 Task: Use the formula "ENCODEURL" in spreadsheet "Project protfolio".
Action: Mouse moved to (630, 86)
Screenshot: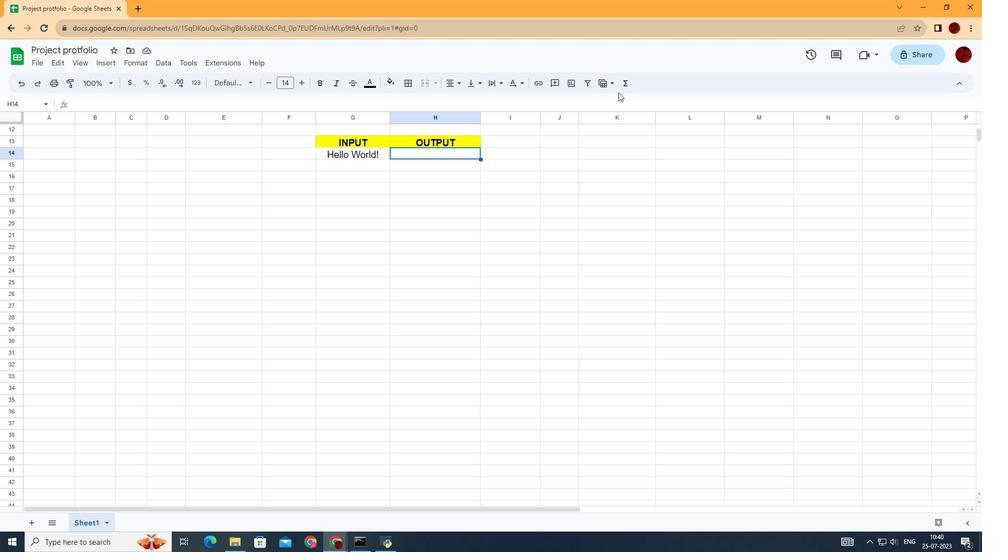 
Action: Mouse pressed left at (630, 86)
Screenshot: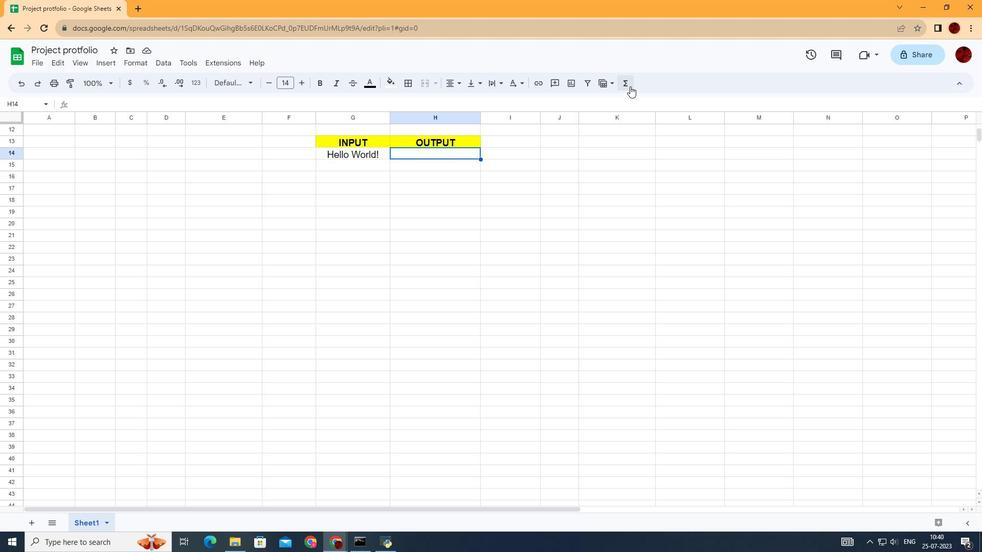 
Action: Mouse moved to (789, 176)
Screenshot: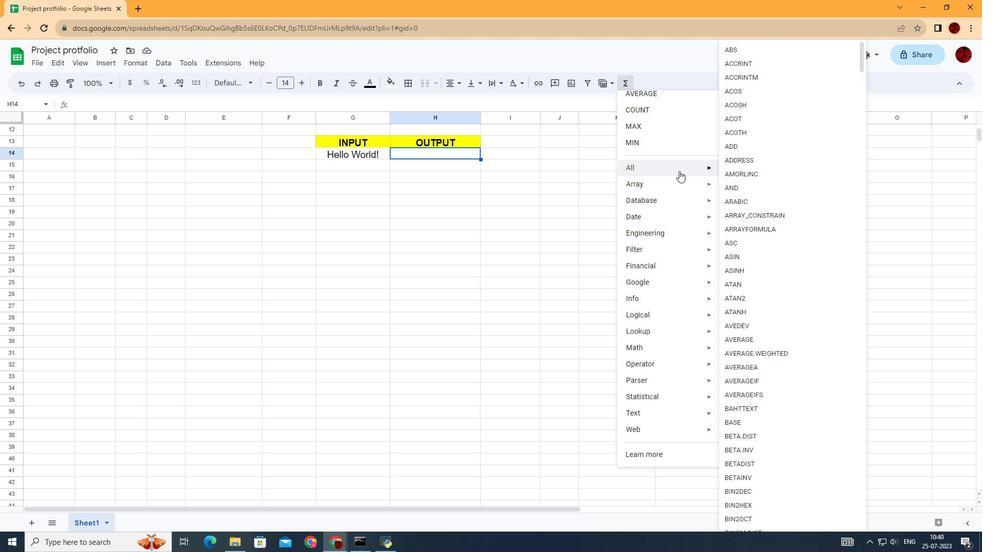 
Action: Mouse scrolled (789, 176) with delta (0, 0)
Screenshot: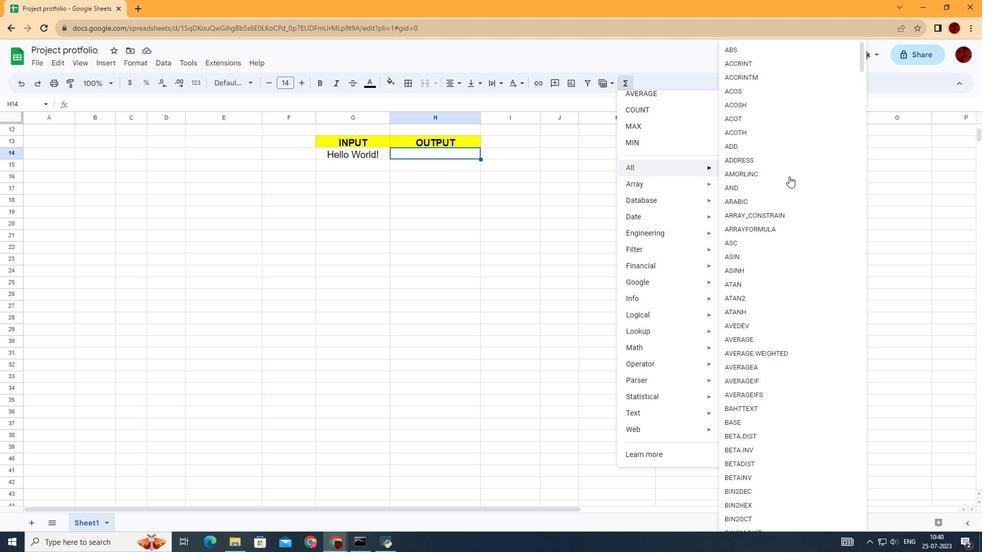
Action: Mouse scrolled (789, 176) with delta (0, 0)
Screenshot: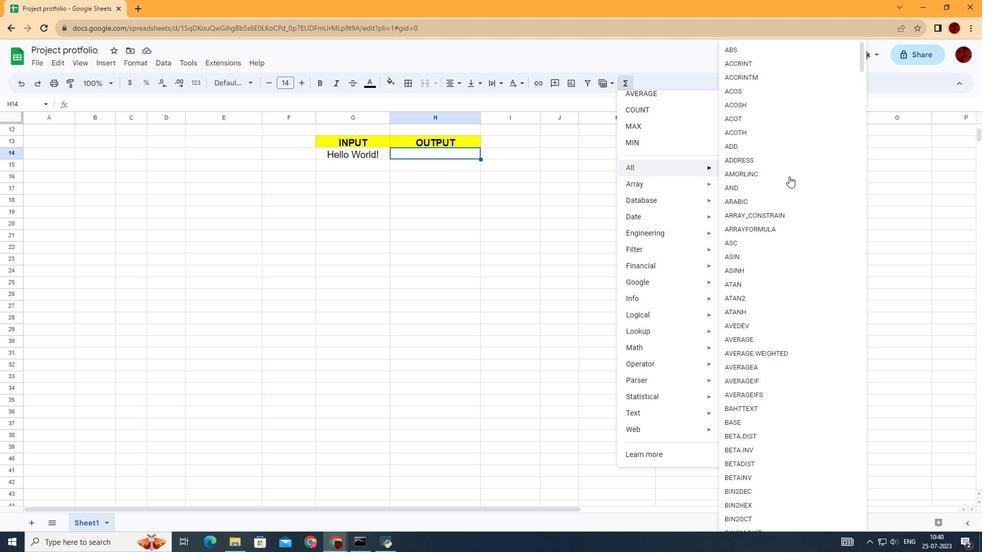 
Action: Mouse scrolled (789, 176) with delta (0, 0)
Screenshot: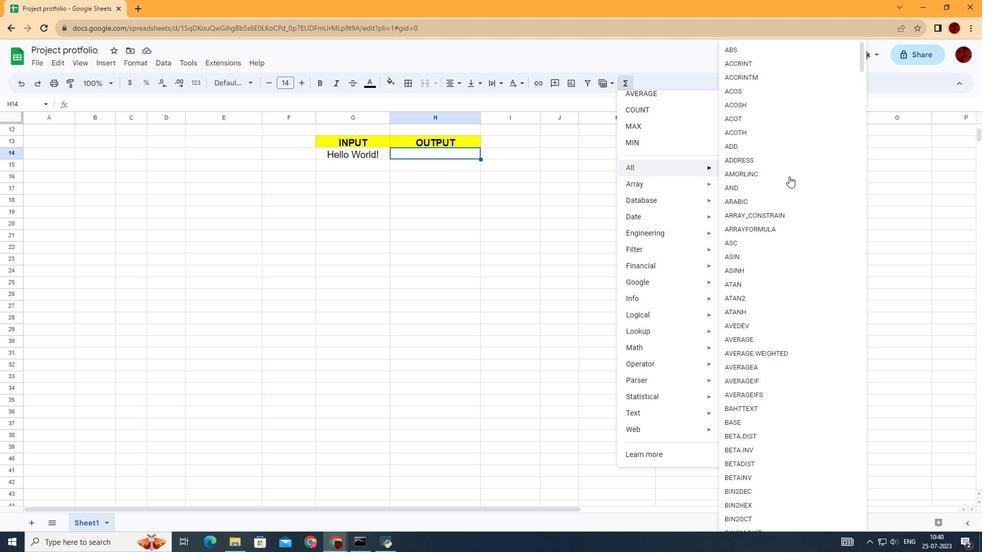 
Action: Mouse scrolled (789, 176) with delta (0, 0)
Screenshot: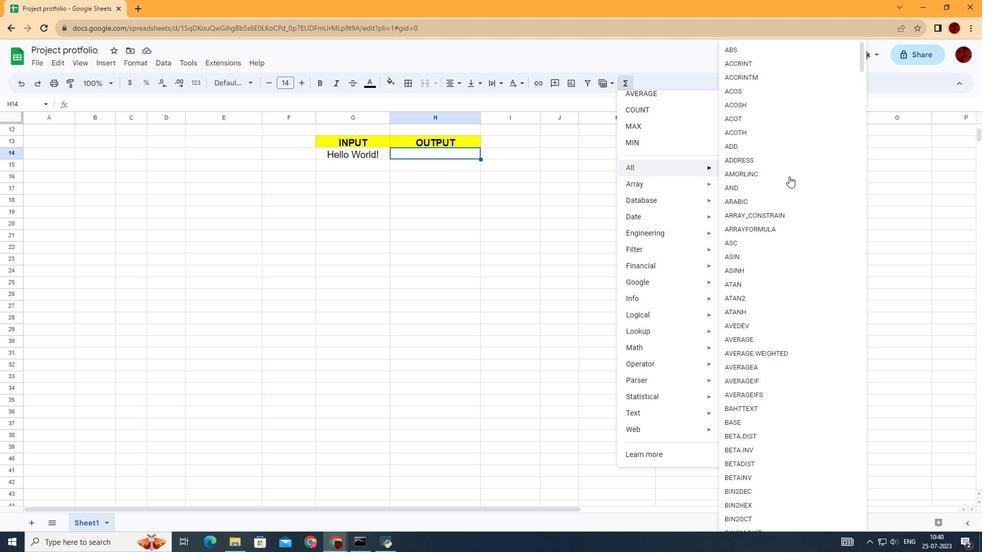 
Action: Mouse scrolled (789, 176) with delta (0, 0)
Screenshot: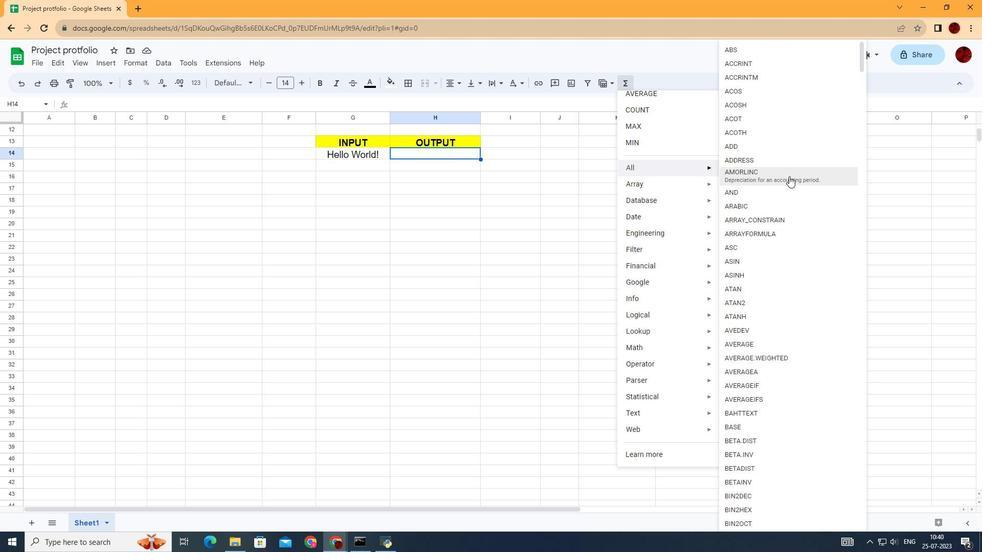 
Action: Mouse scrolled (789, 176) with delta (0, 0)
Screenshot: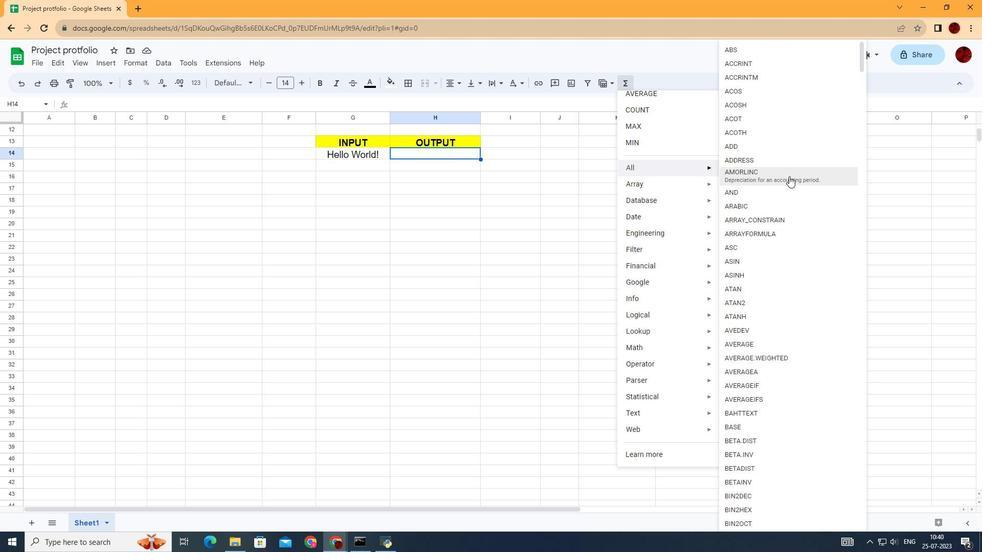 
Action: Mouse scrolled (789, 176) with delta (0, 0)
Screenshot: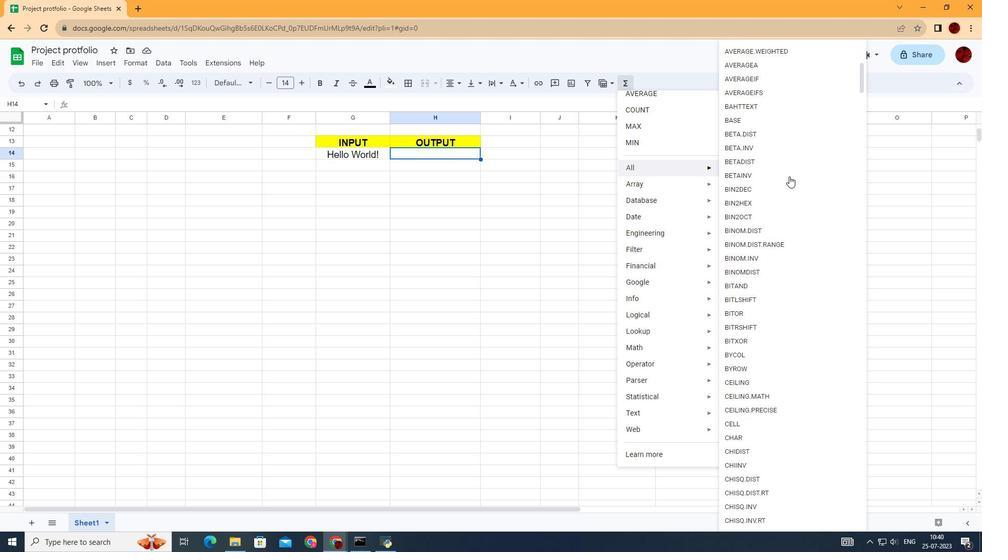 
Action: Mouse scrolled (789, 176) with delta (0, 0)
Screenshot: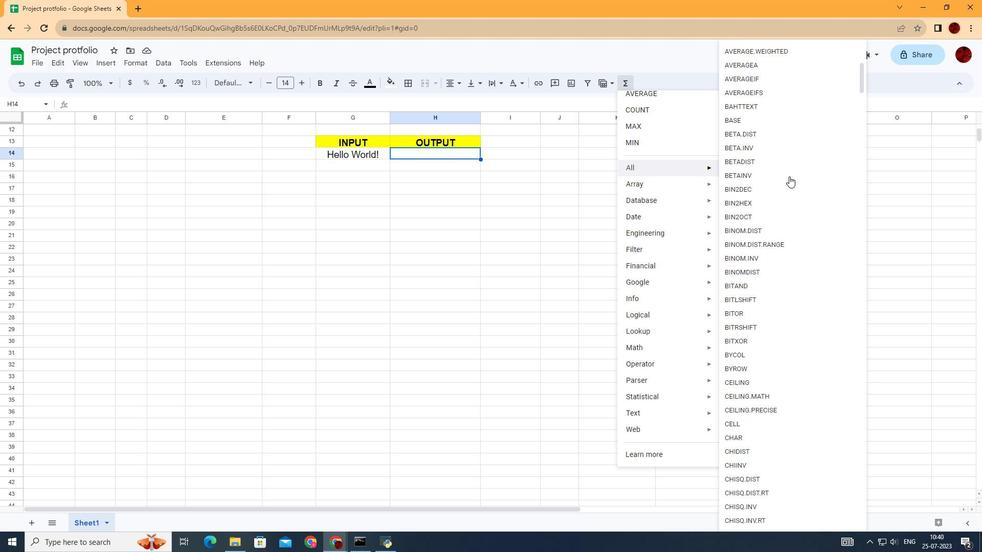 
Action: Mouse scrolled (789, 176) with delta (0, 0)
Screenshot: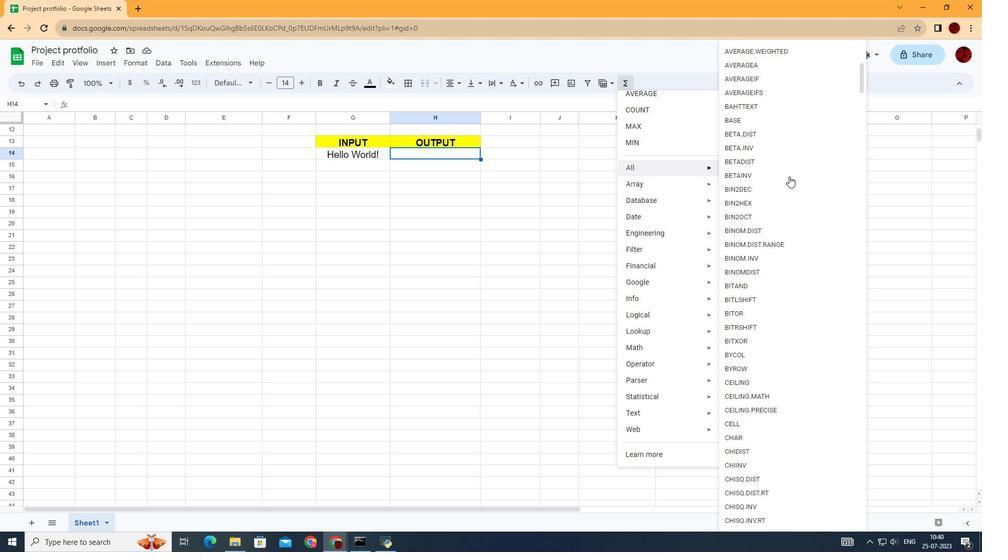 
Action: Mouse scrolled (789, 176) with delta (0, 0)
Screenshot: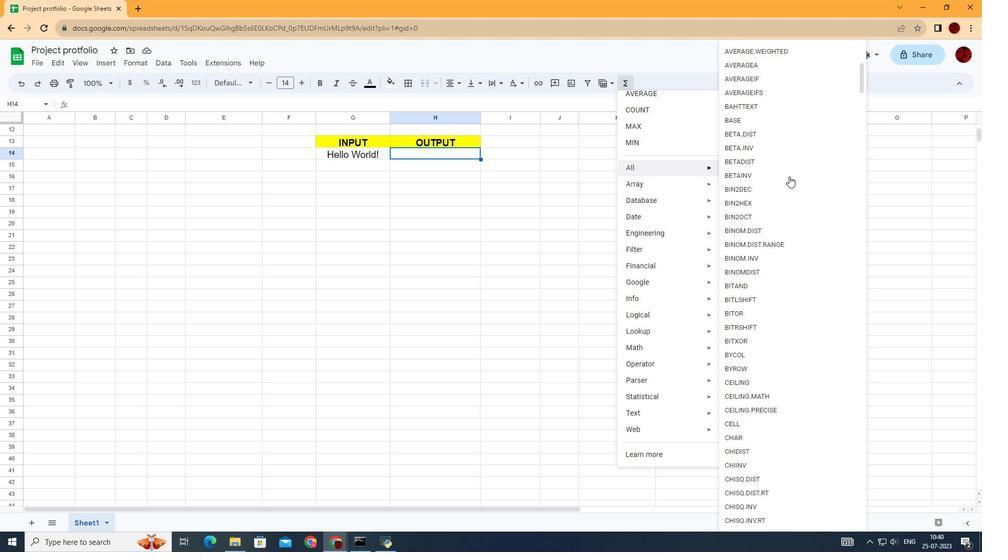 
Action: Mouse scrolled (789, 176) with delta (0, 0)
Screenshot: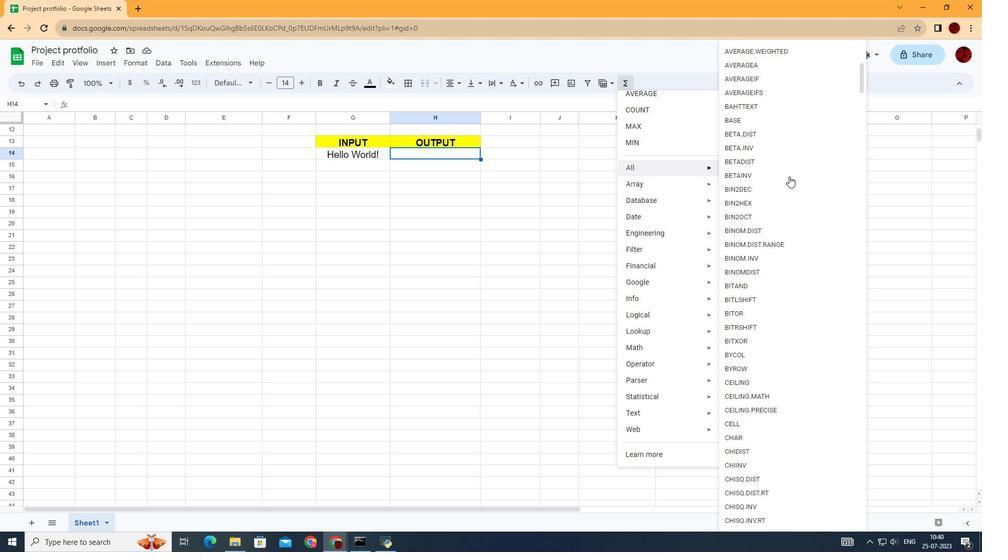 
Action: Mouse scrolled (789, 176) with delta (0, 0)
Screenshot: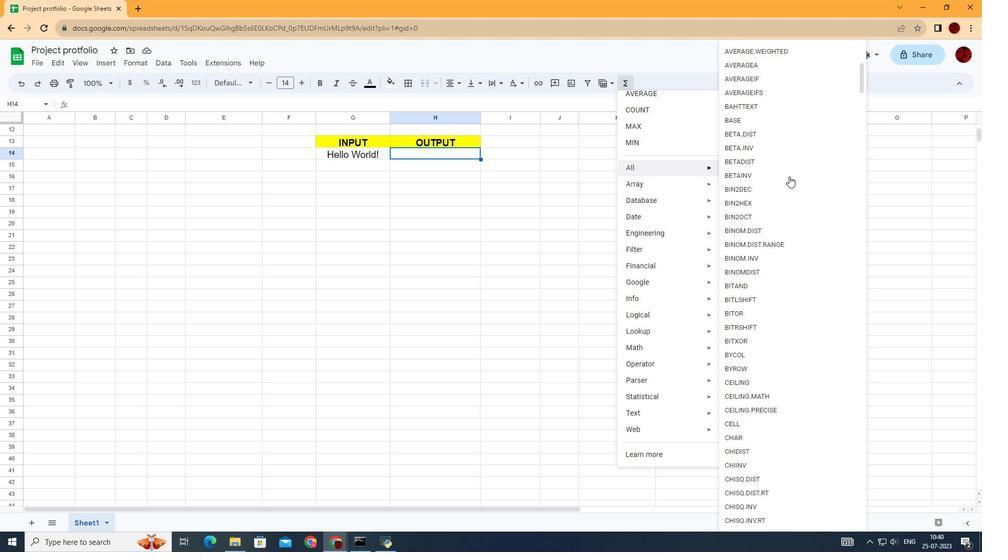 
Action: Mouse scrolled (789, 176) with delta (0, 0)
Screenshot: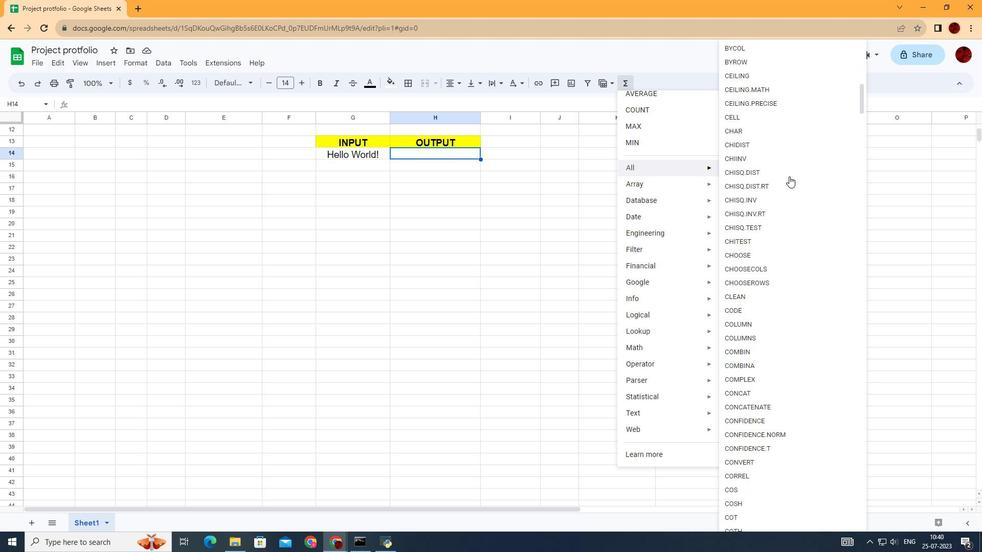 
Action: Mouse scrolled (789, 176) with delta (0, 0)
Screenshot: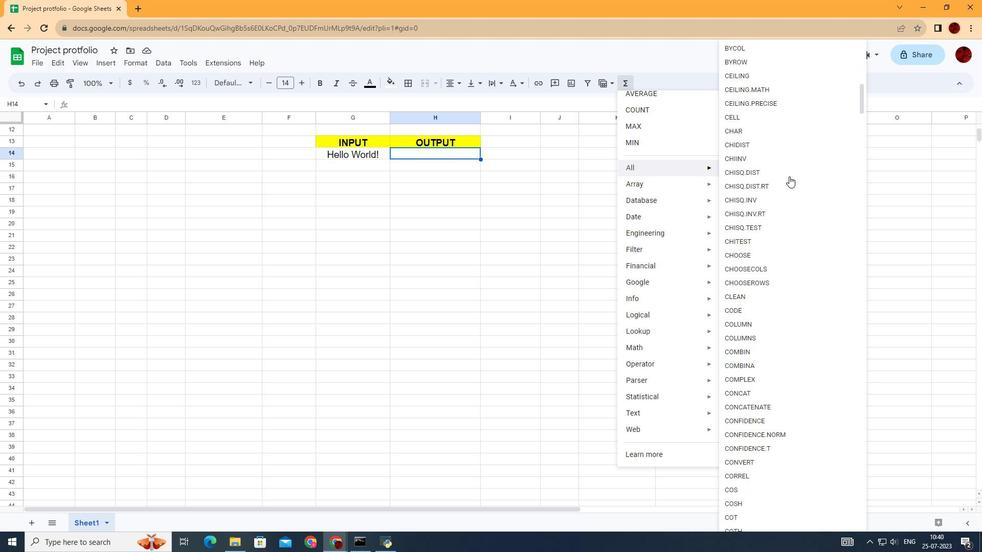 
Action: Mouse scrolled (789, 176) with delta (0, 0)
Screenshot: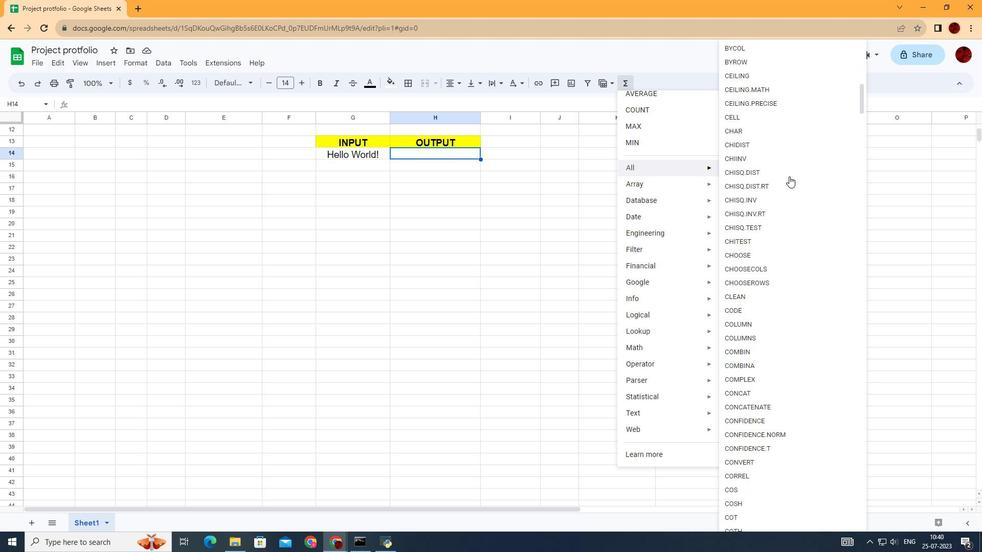 
Action: Mouse scrolled (789, 176) with delta (0, 0)
Screenshot: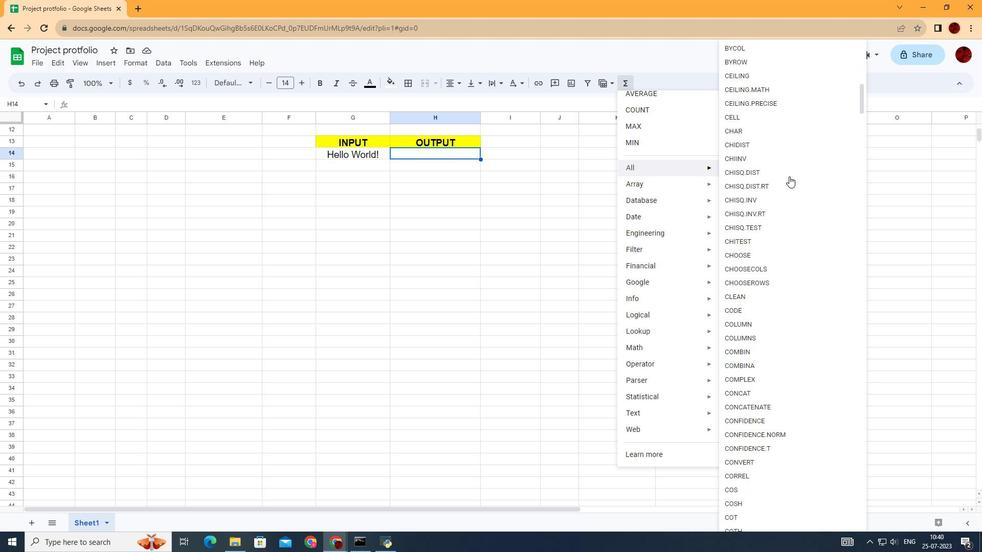 
Action: Mouse scrolled (789, 176) with delta (0, 0)
Screenshot: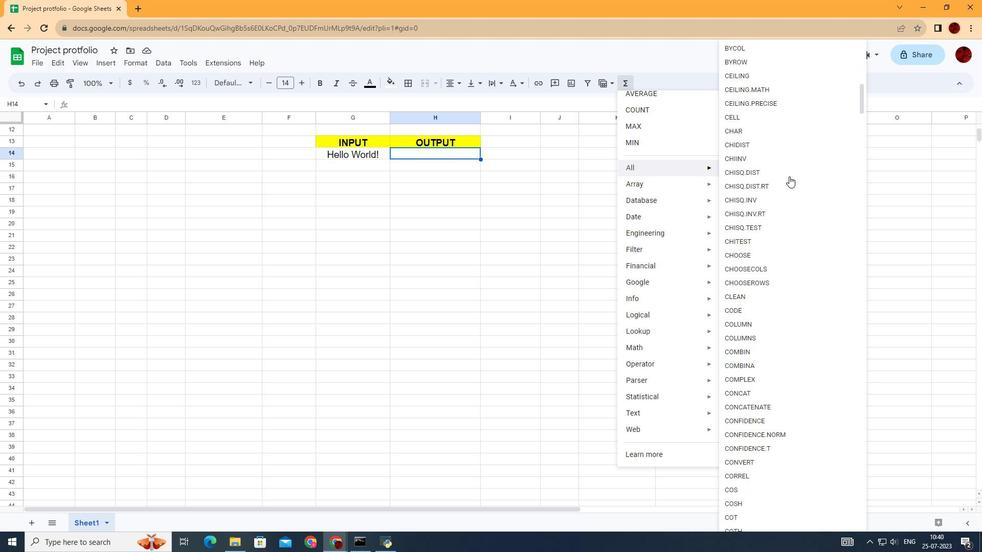 
Action: Mouse scrolled (789, 176) with delta (0, 0)
Screenshot: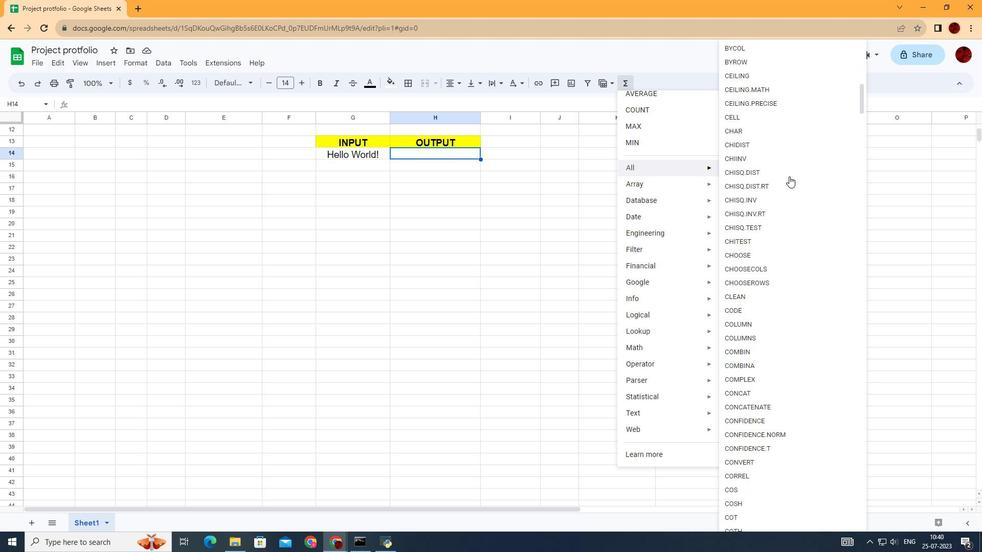 
Action: Mouse scrolled (789, 176) with delta (0, 0)
Screenshot: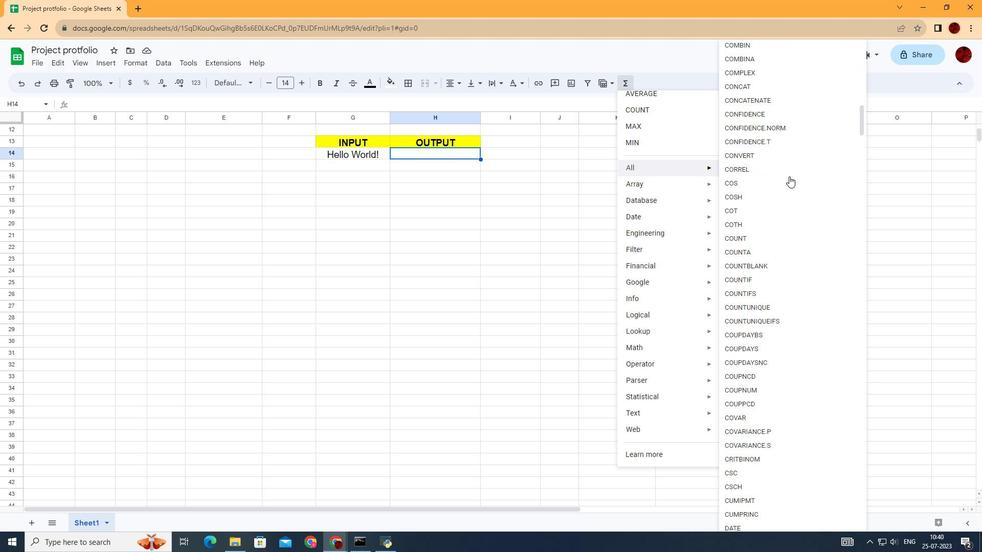 
Action: Mouse scrolled (789, 176) with delta (0, 0)
Screenshot: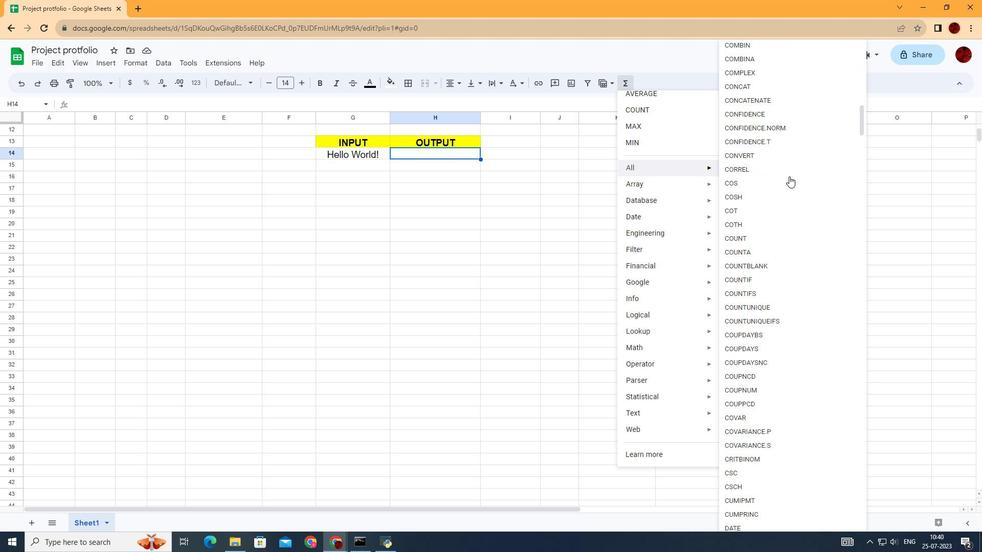 
Action: Mouse scrolled (789, 176) with delta (0, 0)
Screenshot: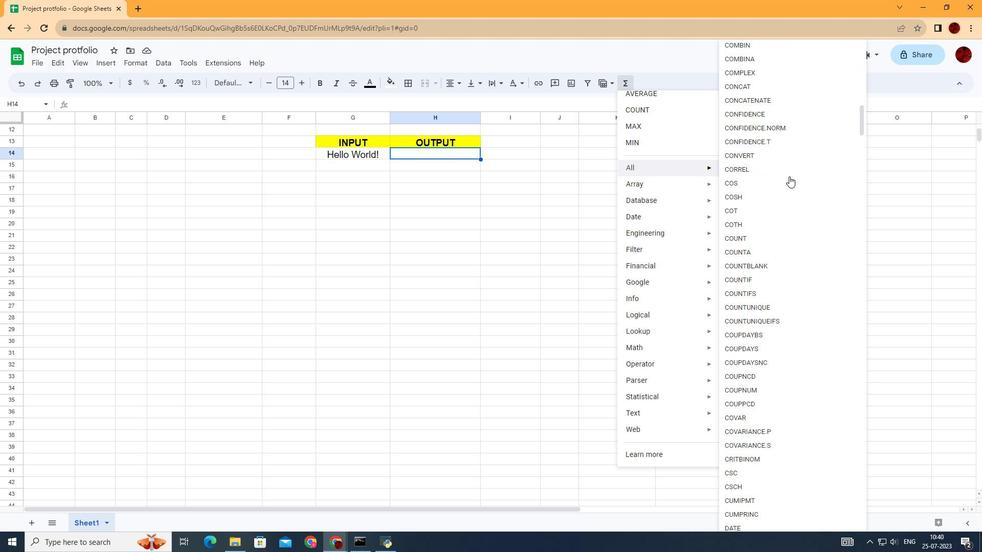 
Action: Mouse scrolled (789, 176) with delta (0, 0)
Screenshot: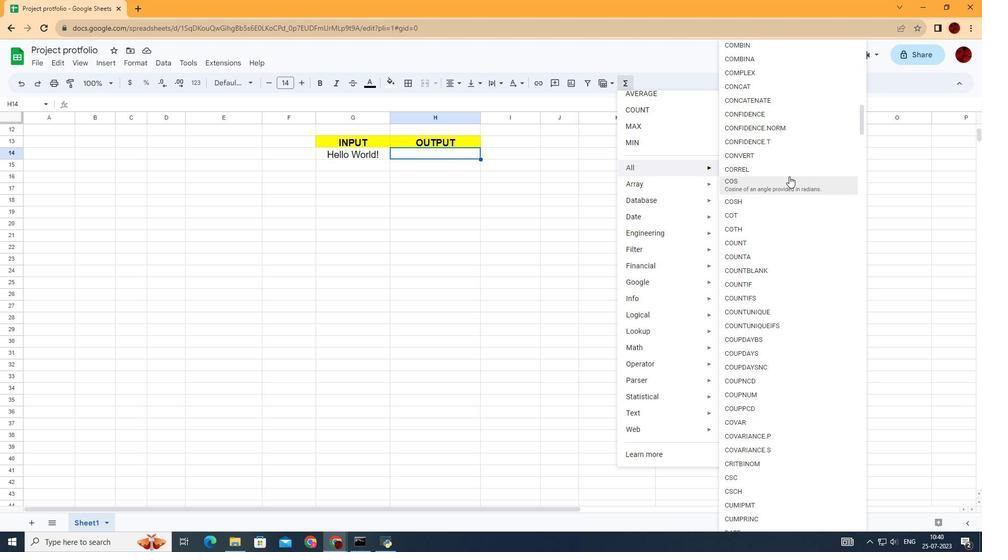 
Action: Mouse scrolled (789, 176) with delta (0, 0)
Screenshot: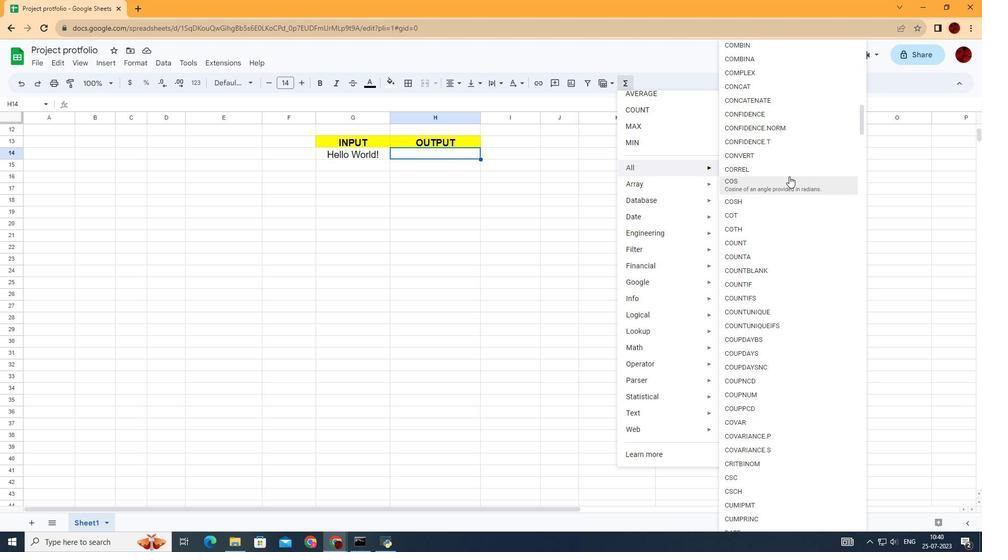 
Action: Mouse scrolled (789, 176) with delta (0, 0)
Screenshot: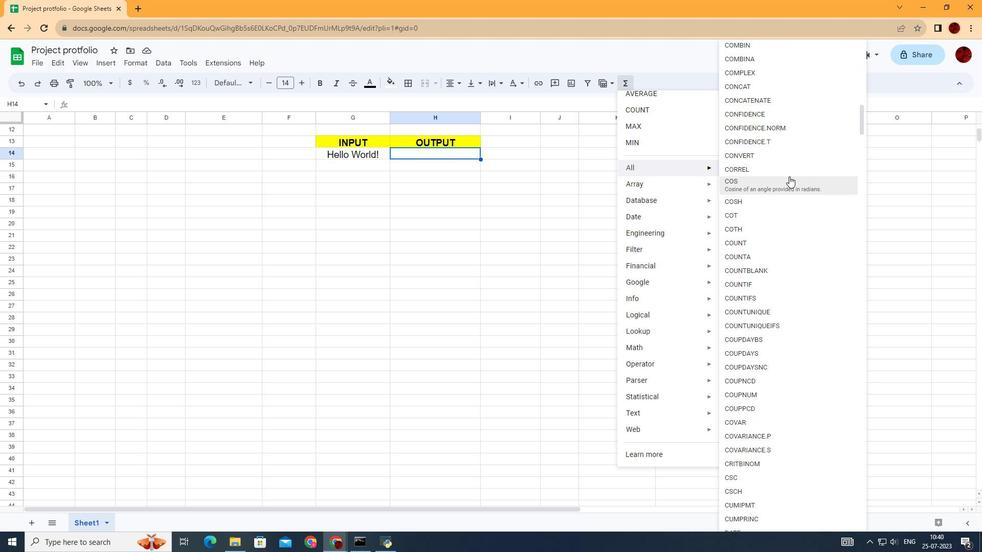 
Action: Mouse scrolled (789, 176) with delta (0, 0)
Screenshot: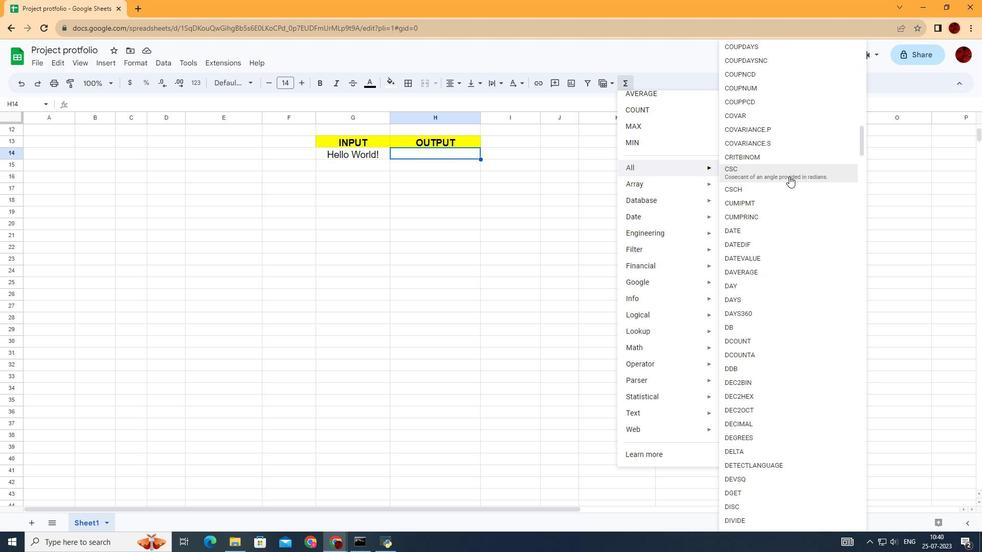 
Action: Mouse scrolled (789, 176) with delta (0, 0)
Screenshot: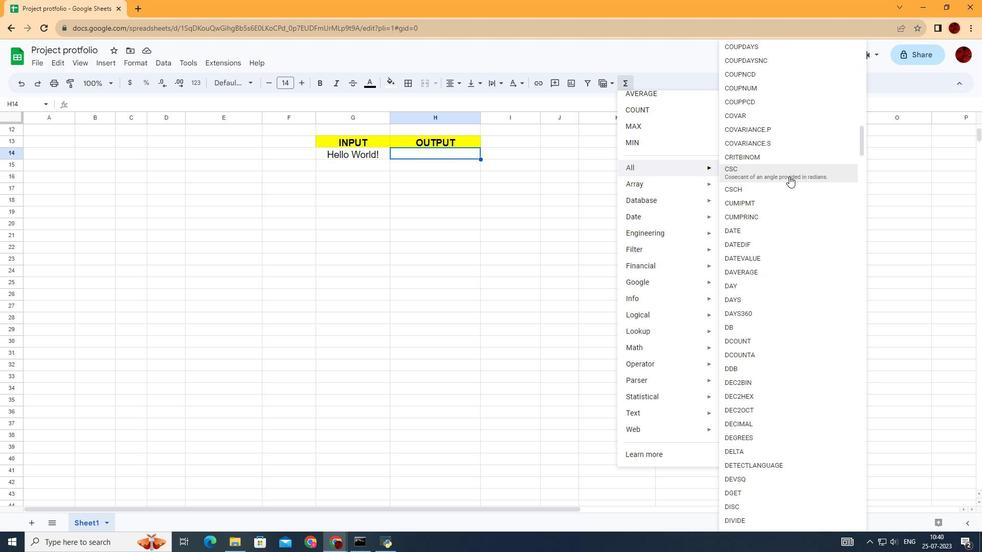 
Action: Mouse scrolled (789, 176) with delta (0, 0)
Screenshot: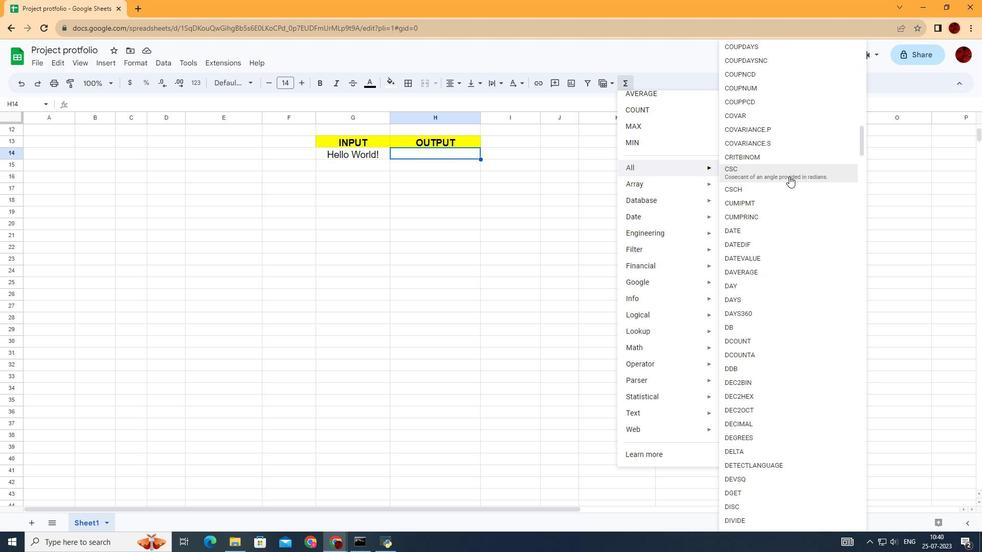 
Action: Mouse scrolled (789, 176) with delta (0, 0)
Screenshot: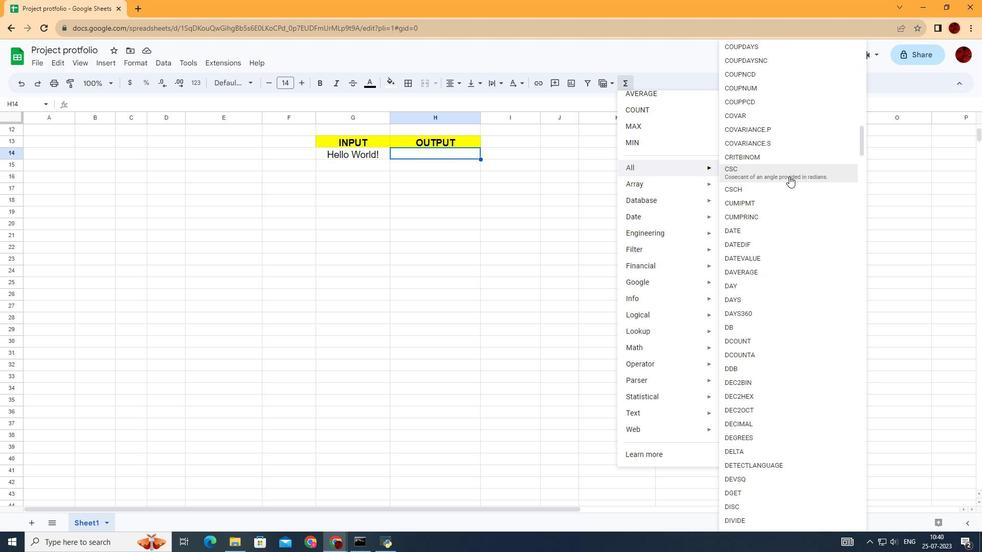 
Action: Mouse scrolled (789, 176) with delta (0, 0)
Screenshot: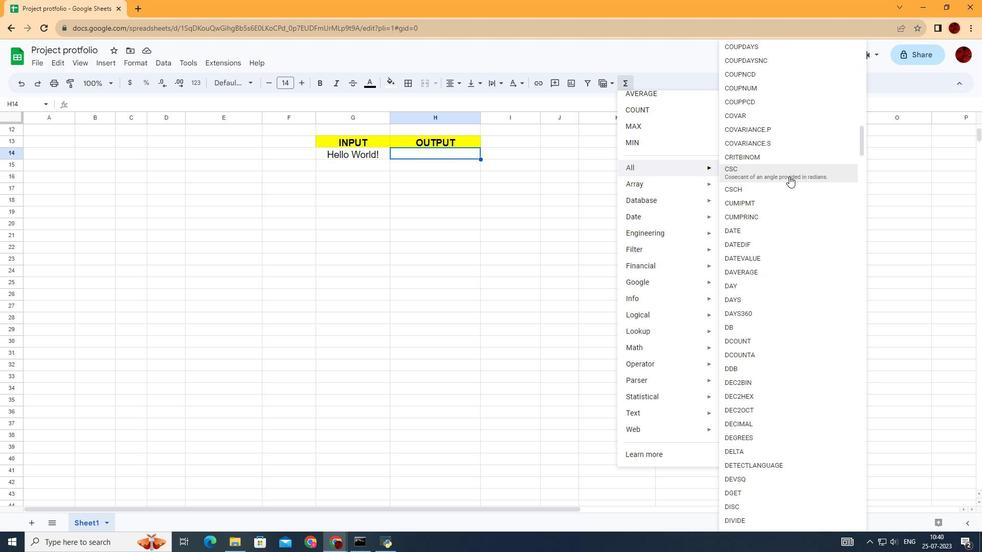 
Action: Mouse scrolled (789, 176) with delta (0, 0)
Screenshot: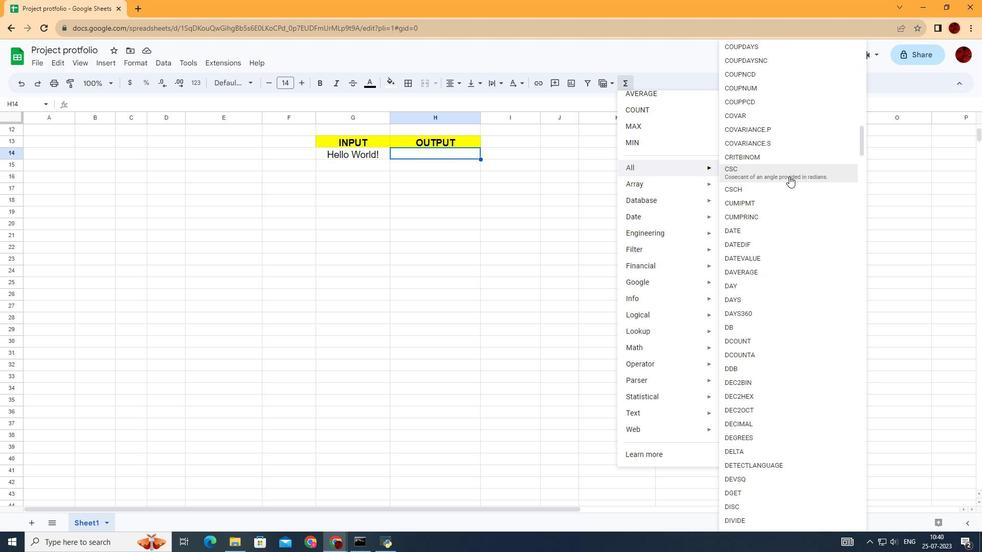 
Action: Mouse moved to (747, 423)
Screenshot: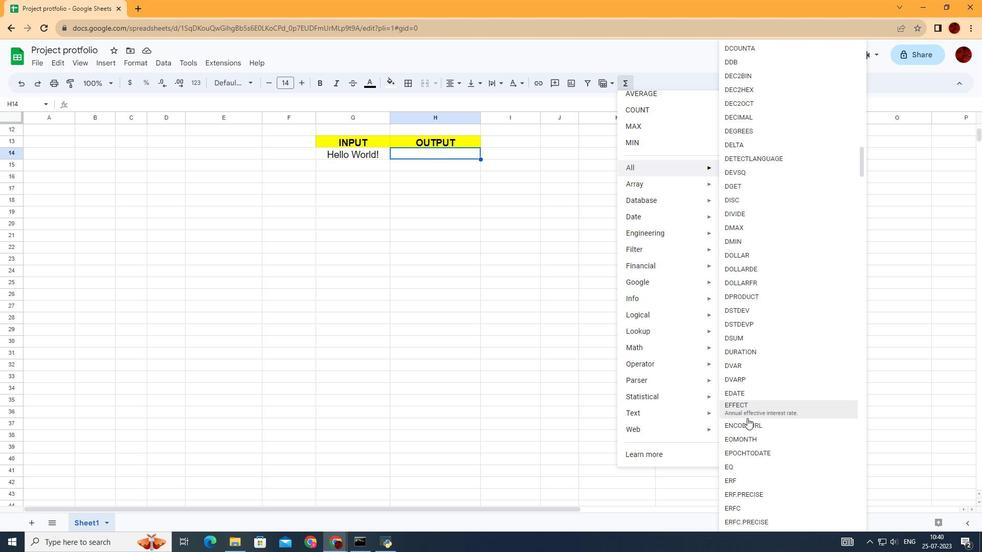 
Action: Mouse pressed left at (747, 423)
Screenshot: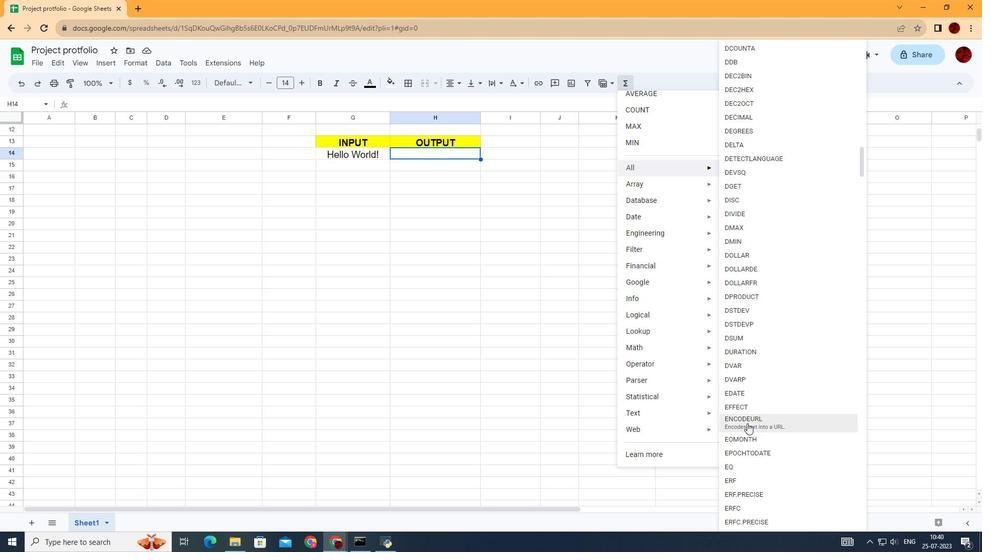 
Action: Mouse moved to (357, 155)
Screenshot: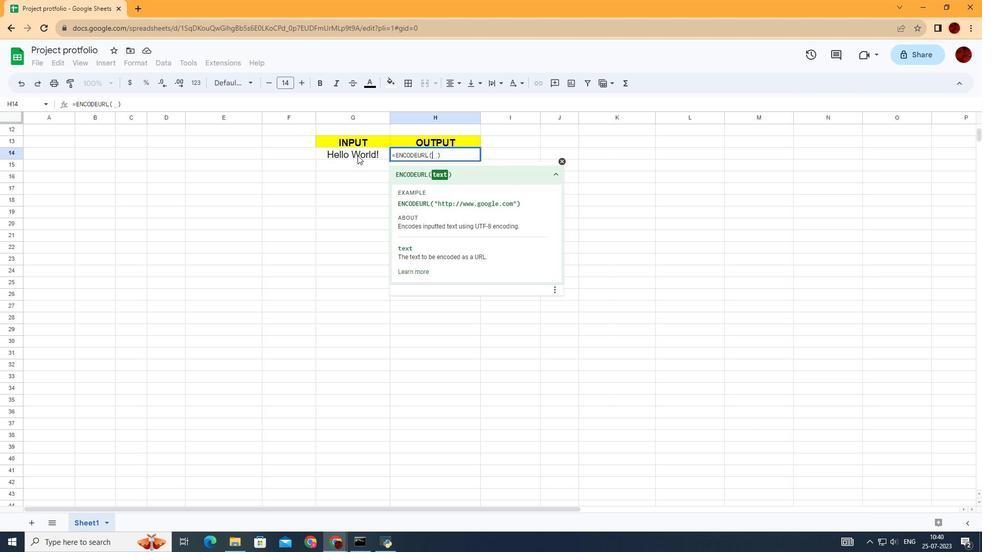 
Action: Mouse pressed left at (357, 155)
Screenshot: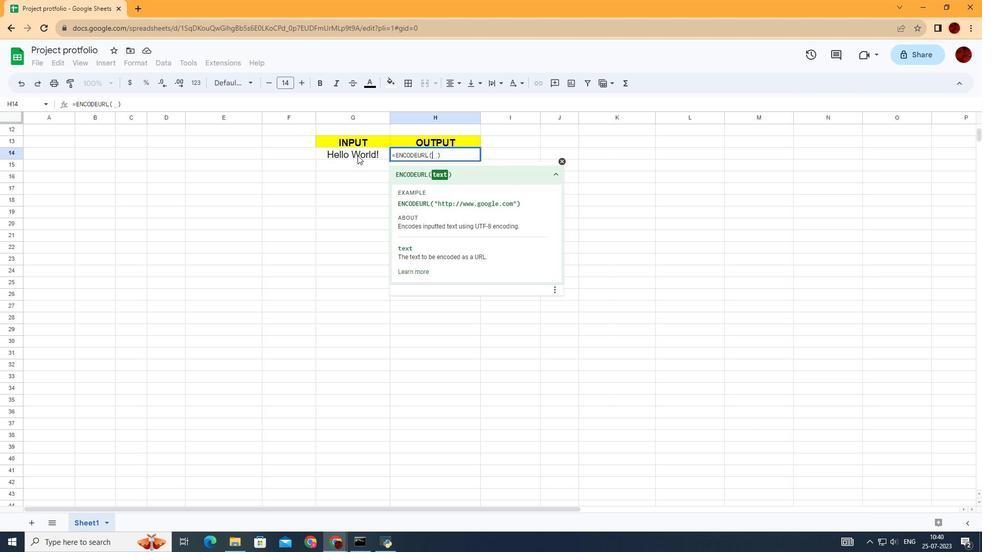 
Action: Key pressed <Key.enter>
Screenshot: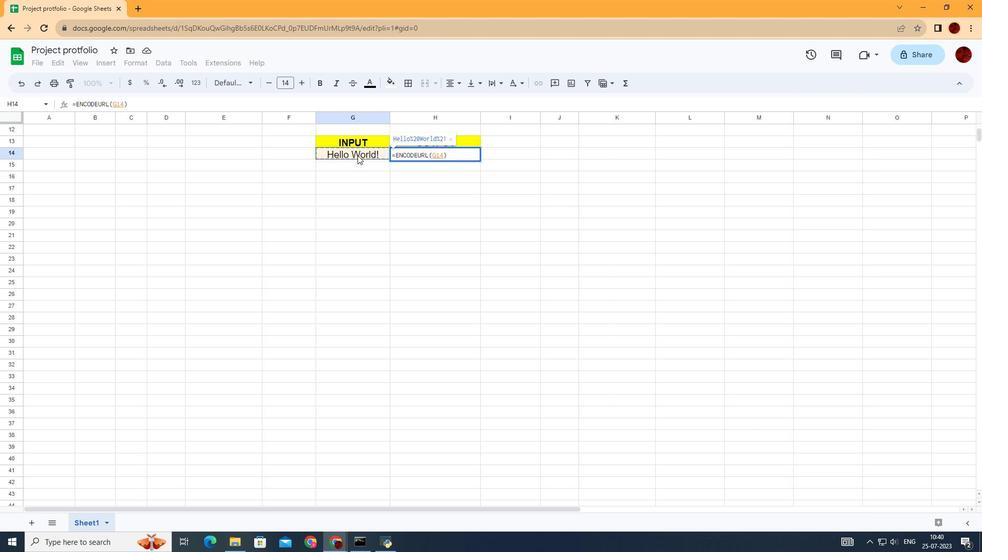 
